 Task: Create List Brand Mission Statement in Board Product Development Best Practices to Workspace Commercial Mortgages. Create List Brand Vision Statement in Board Customer Relationship Management to Workspace Commercial Mortgages. Create List Brand Values in Board Social Media Influencer Contest Strategy and Execution to Workspace Commercial Mortgages
Action: Mouse moved to (82, 333)
Screenshot: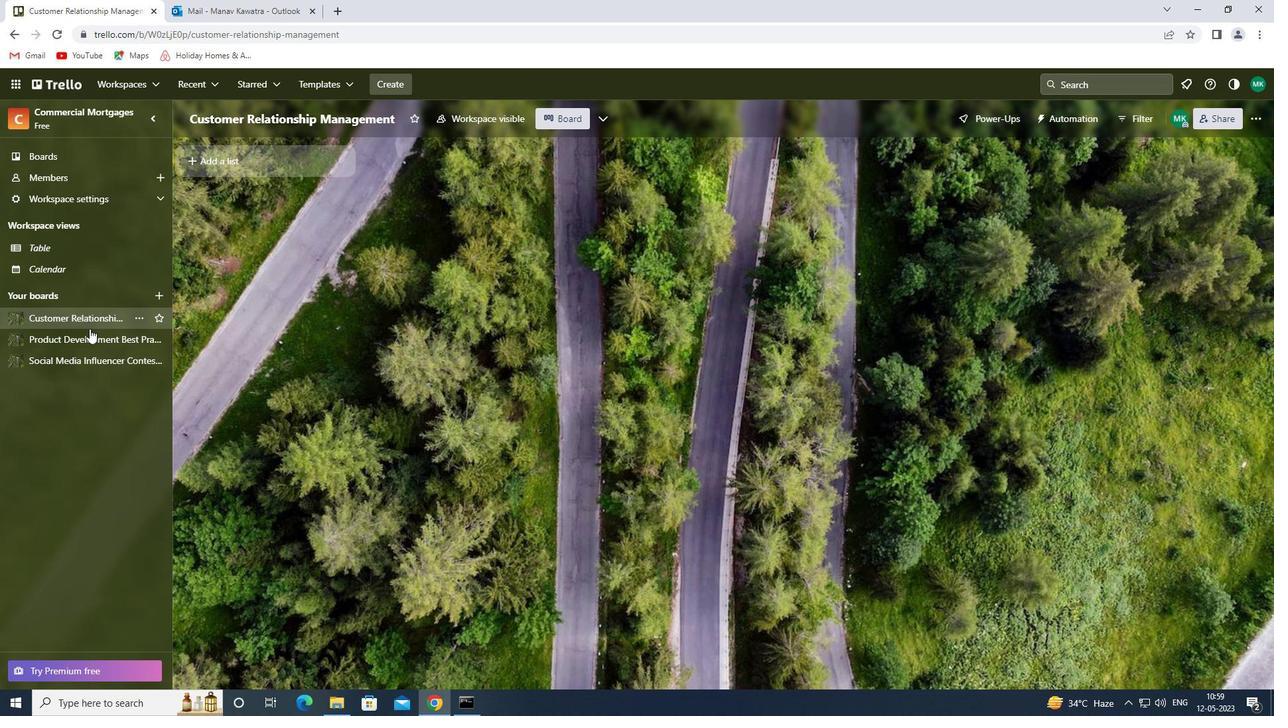 
Action: Mouse pressed left at (82, 333)
Screenshot: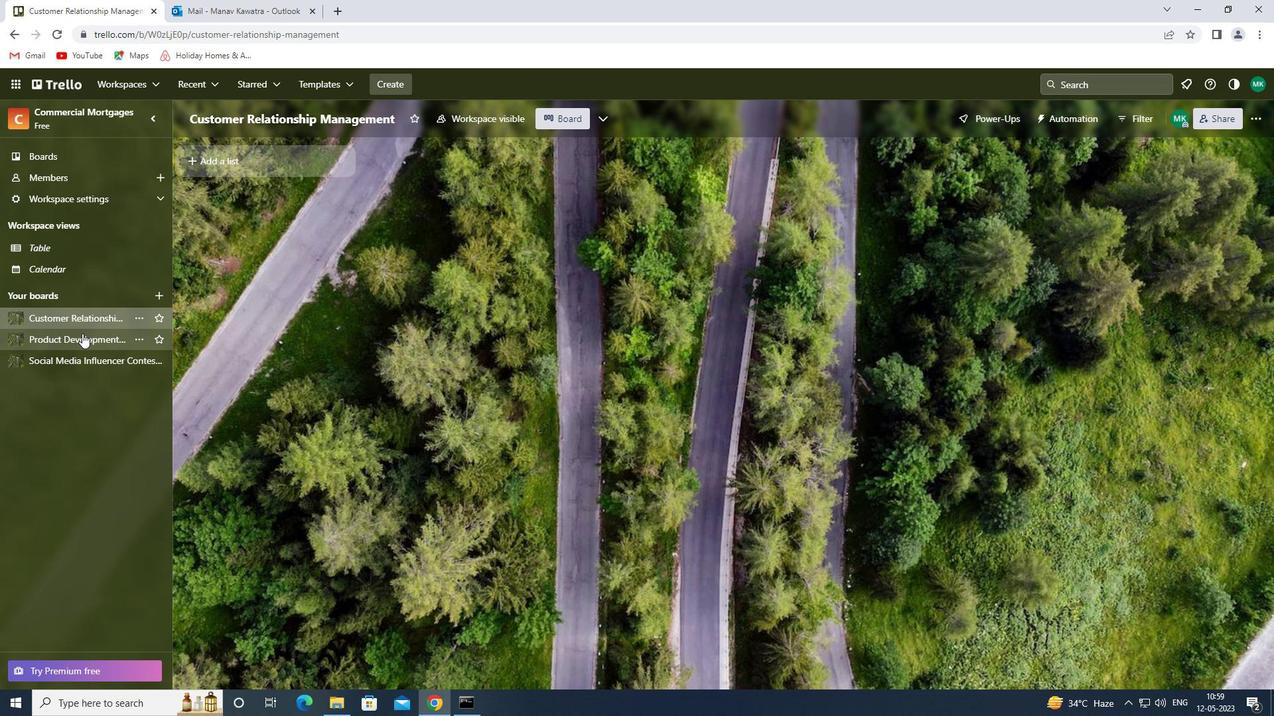 
Action: Mouse moved to (235, 155)
Screenshot: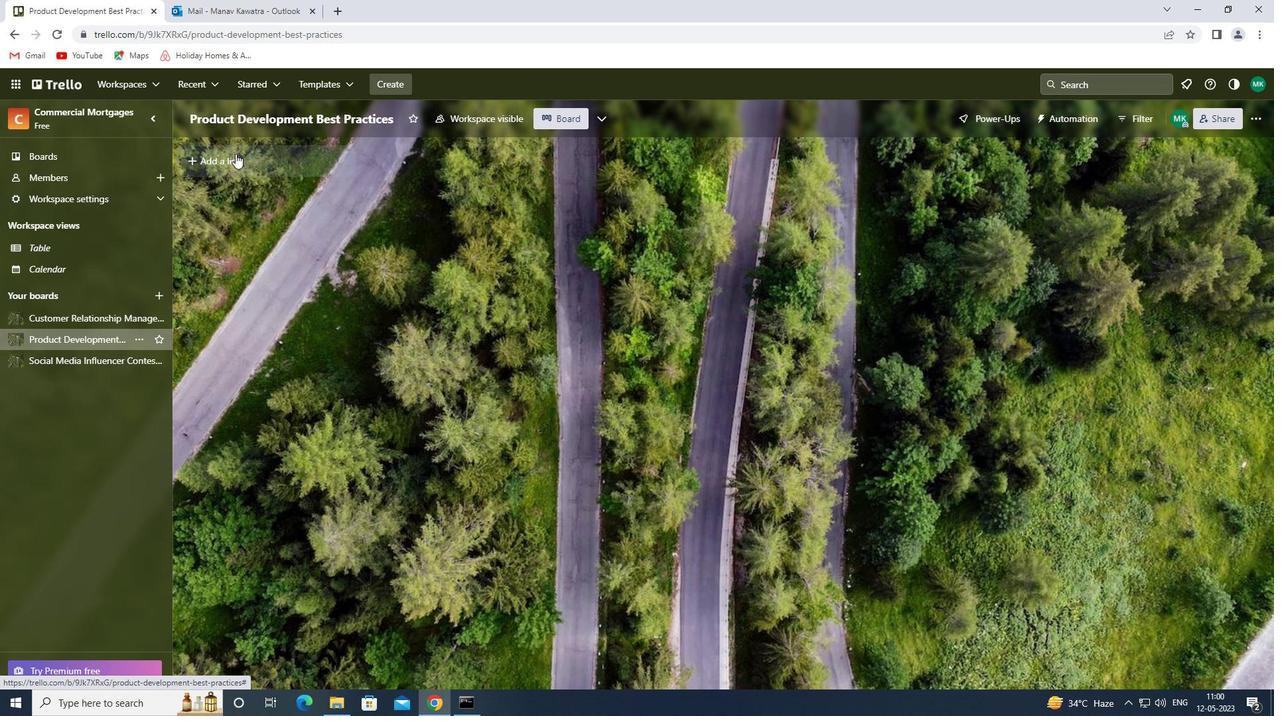 
Action: Mouse pressed left at (235, 155)
Screenshot: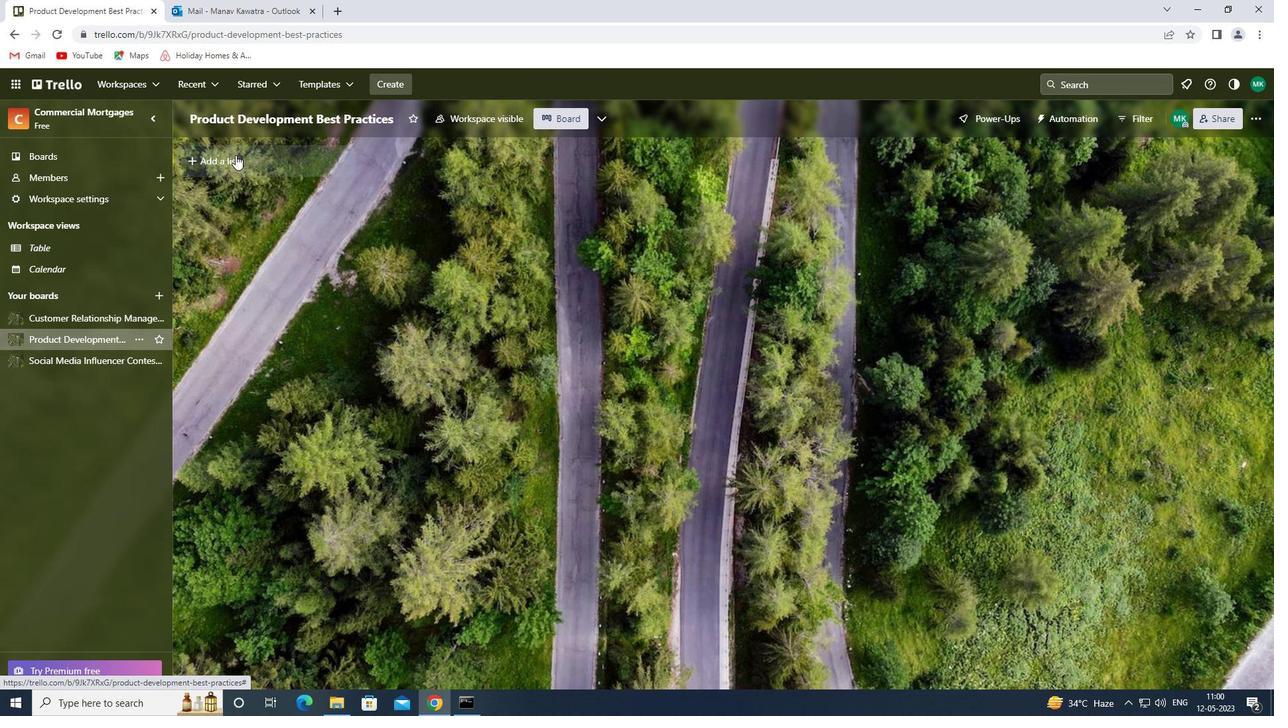 
Action: Mouse moved to (244, 164)
Screenshot: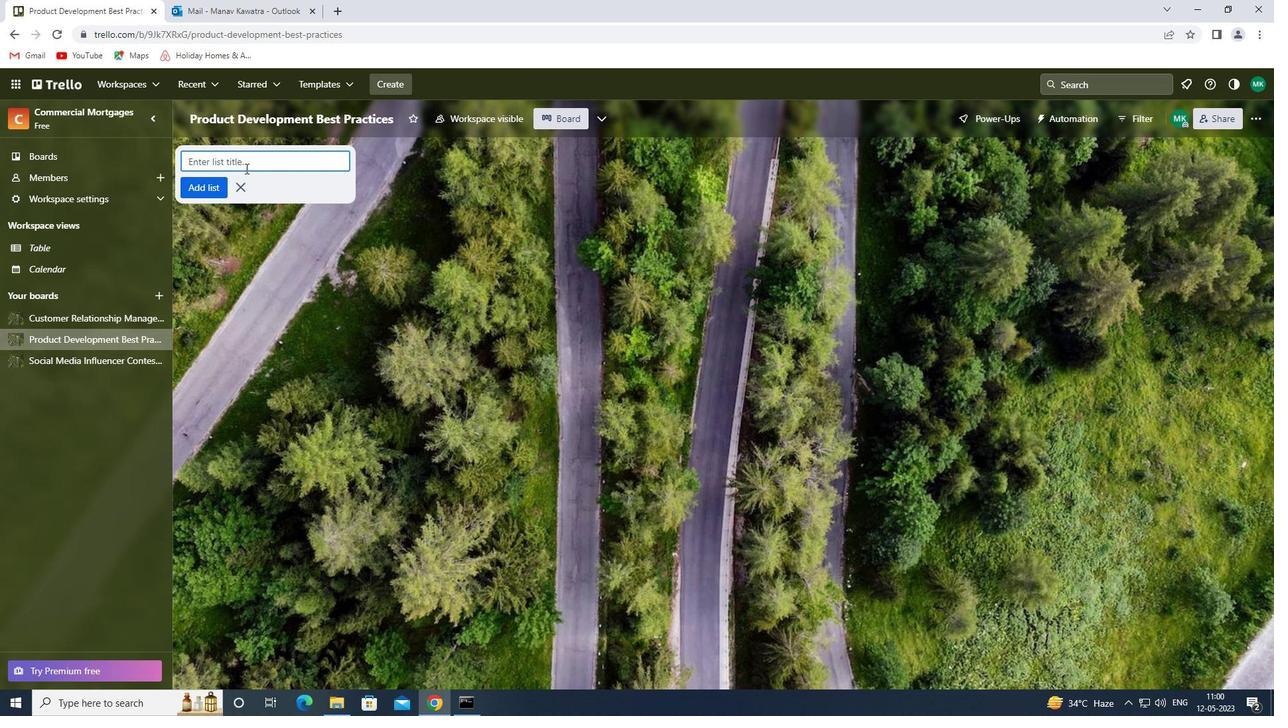 
Action: Mouse pressed left at (244, 164)
Screenshot: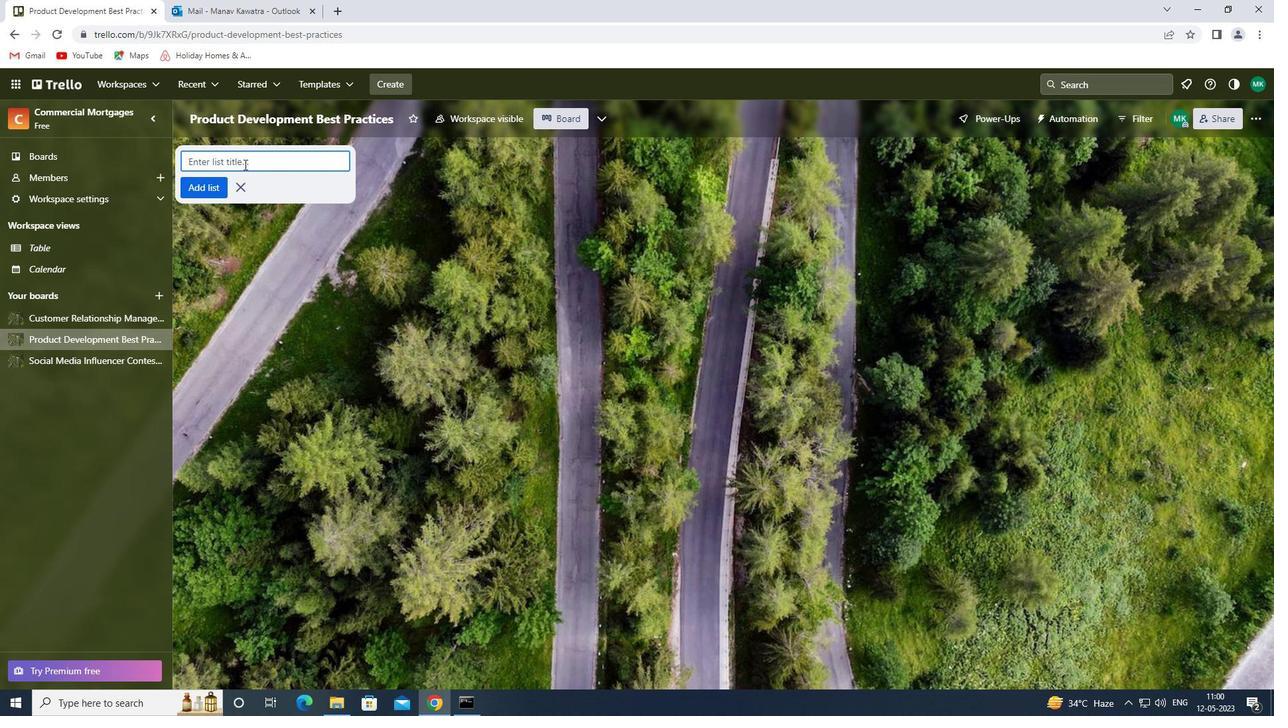 
Action: Key pressed <Key.shift><Key.shift><Key.shift><Key.shift><Key.shift><Key.shift><Key.shift><Key.shift><Key.shift><Key.shift><Key.shift><Key.shift><Key.shift><Key.shift><Key.shift><Key.shift><Key.shift><Key.shift><Key.shift><Key.shift><Key.shift><Key.shift><Key.shift><Key.shift><Key.shift><Key.shift><Key.shift><Key.shift>MISSION<Key.space><Key.shift>STATEMENT<Key.enter>
Screenshot: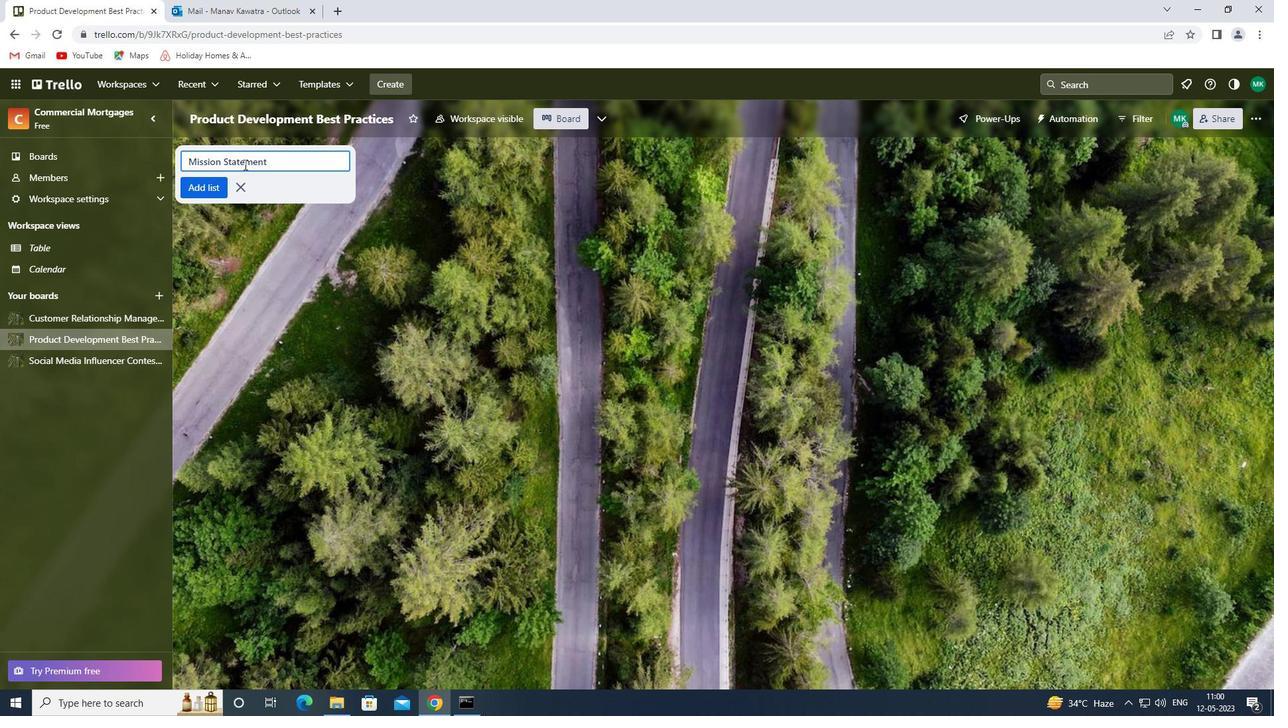 
Action: Mouse moved to (92, 314)
Screenshot: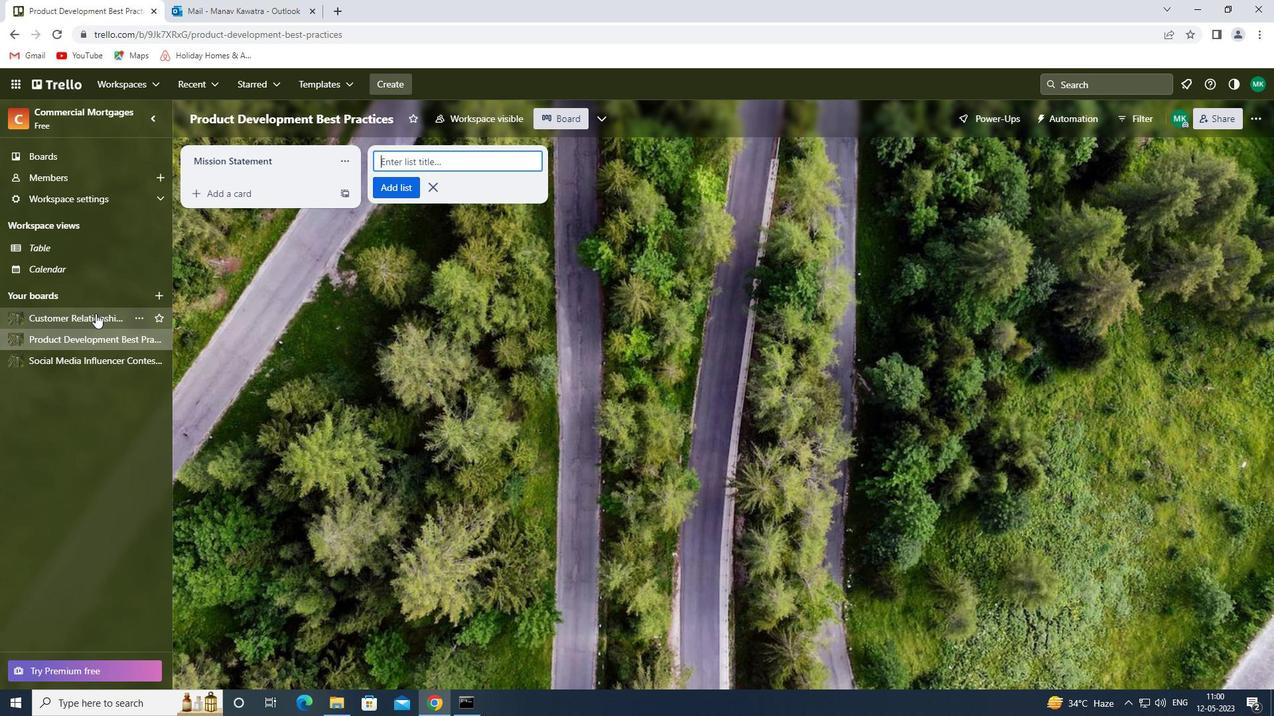 
Action: Mouse pressed left at (92, 314)
Screenshot: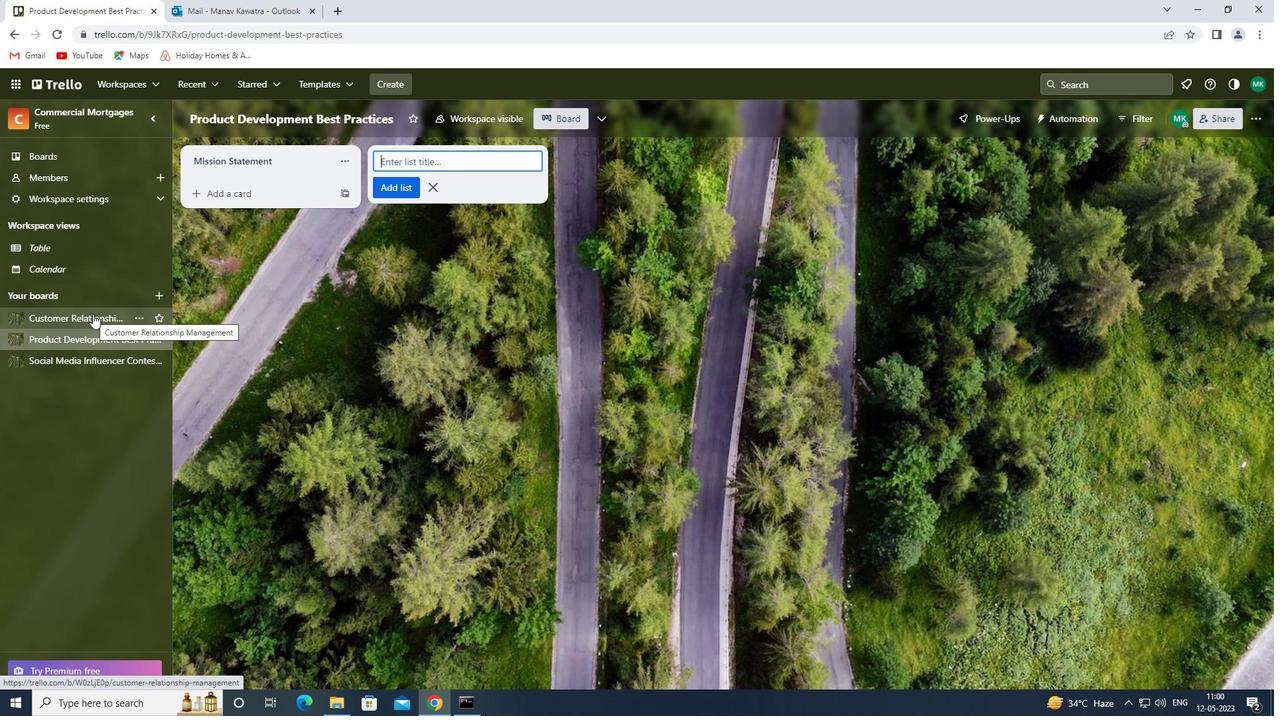 
Action: Mouse moved to (223, 170)
Screenshot: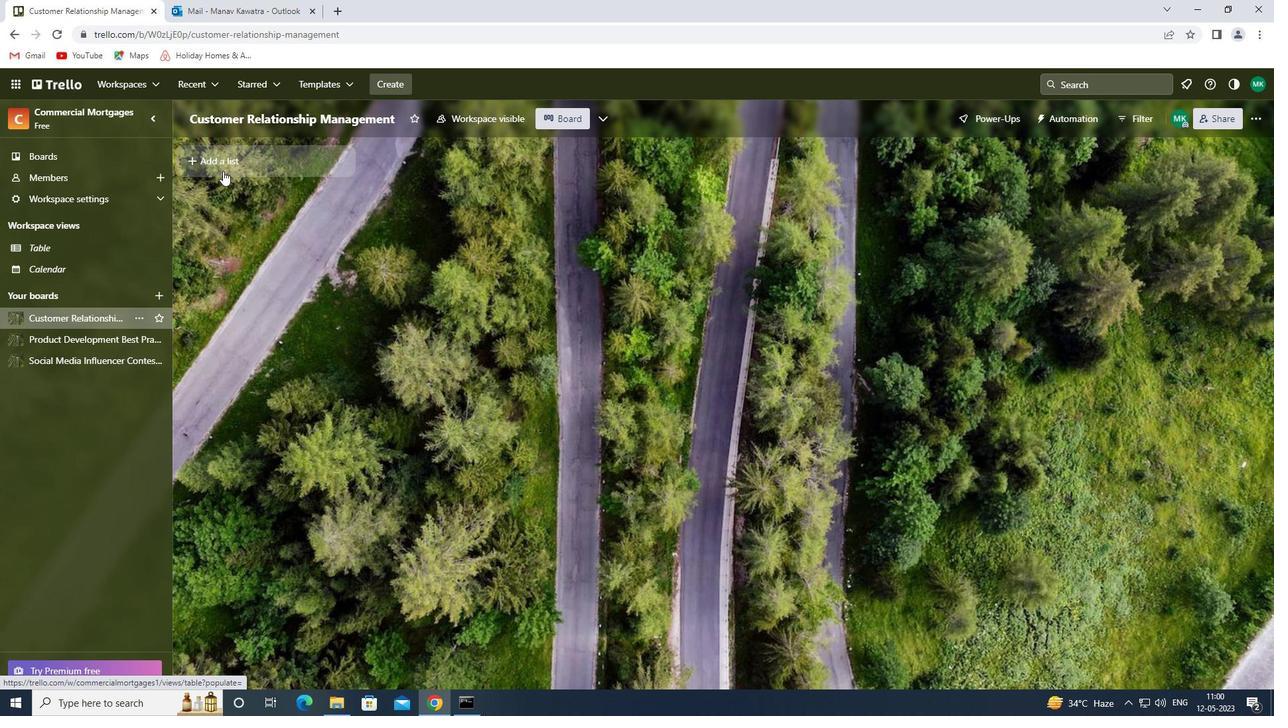 
Action: Mouse pressed left at (223, 170)
Screenshot: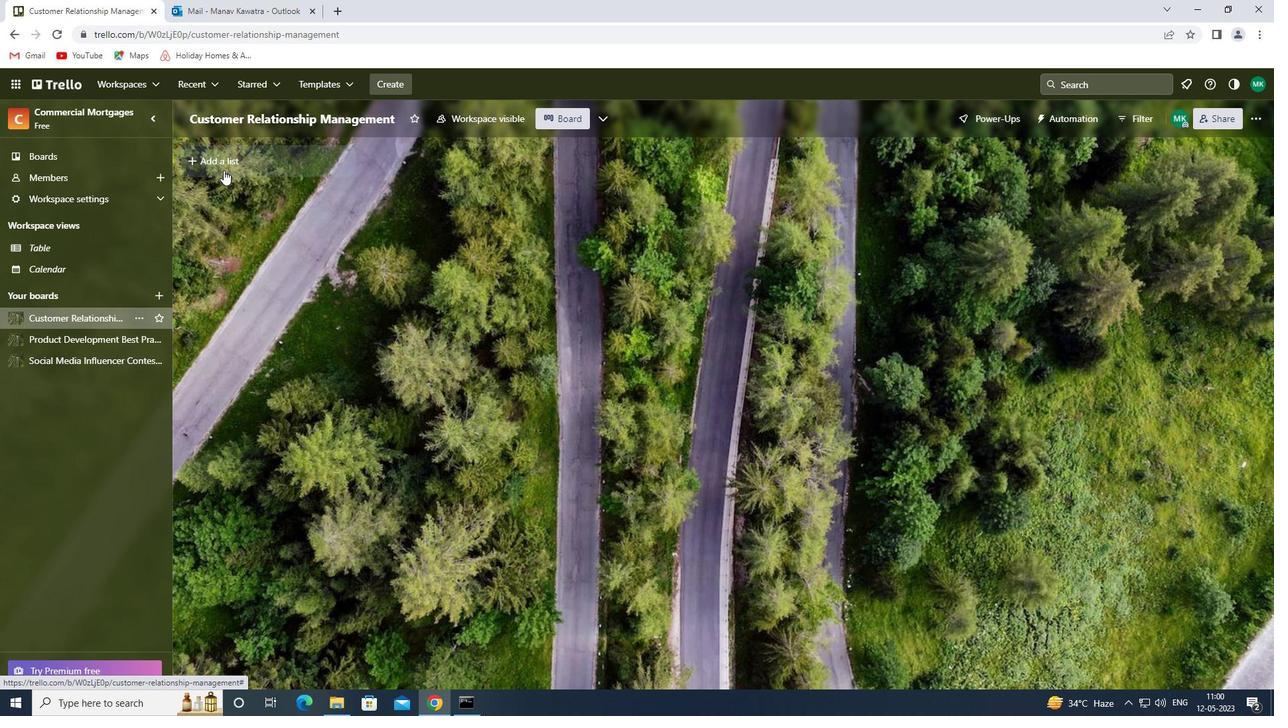 
Action: Mouse moved to (226, 163)
Screenshot: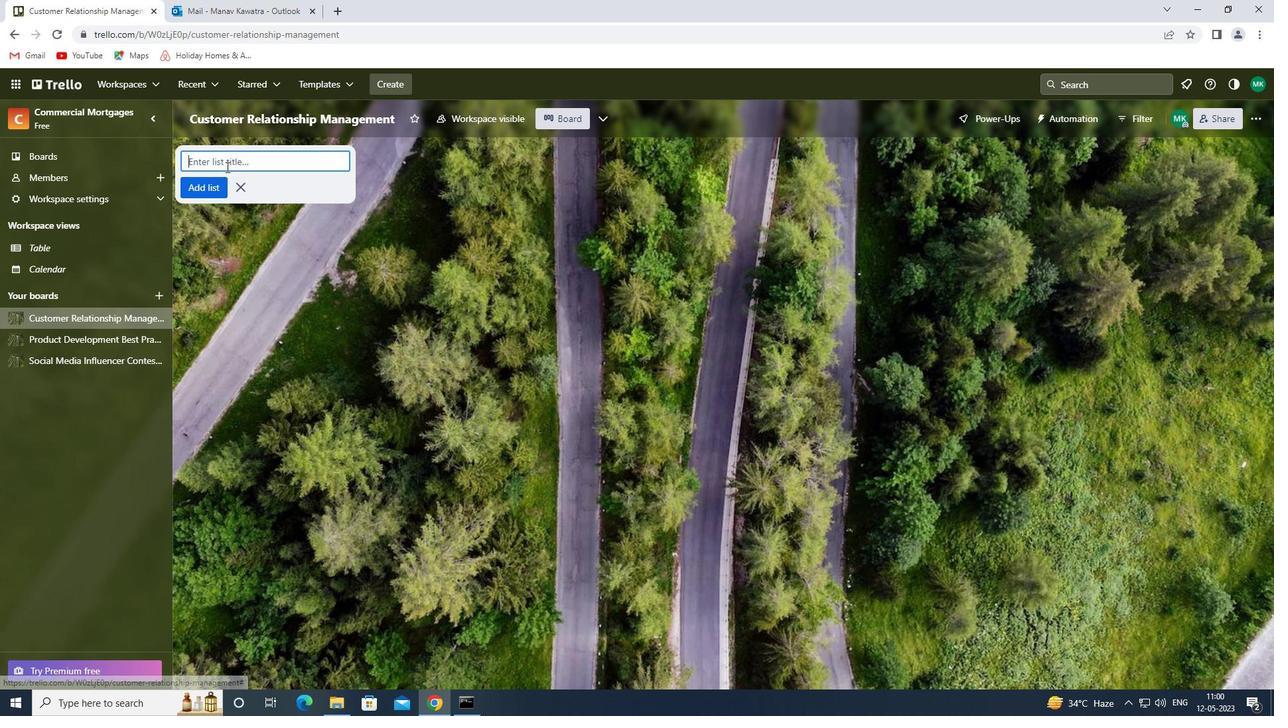 
Action: Mouse pressed left at (226, 163)
Screenshot: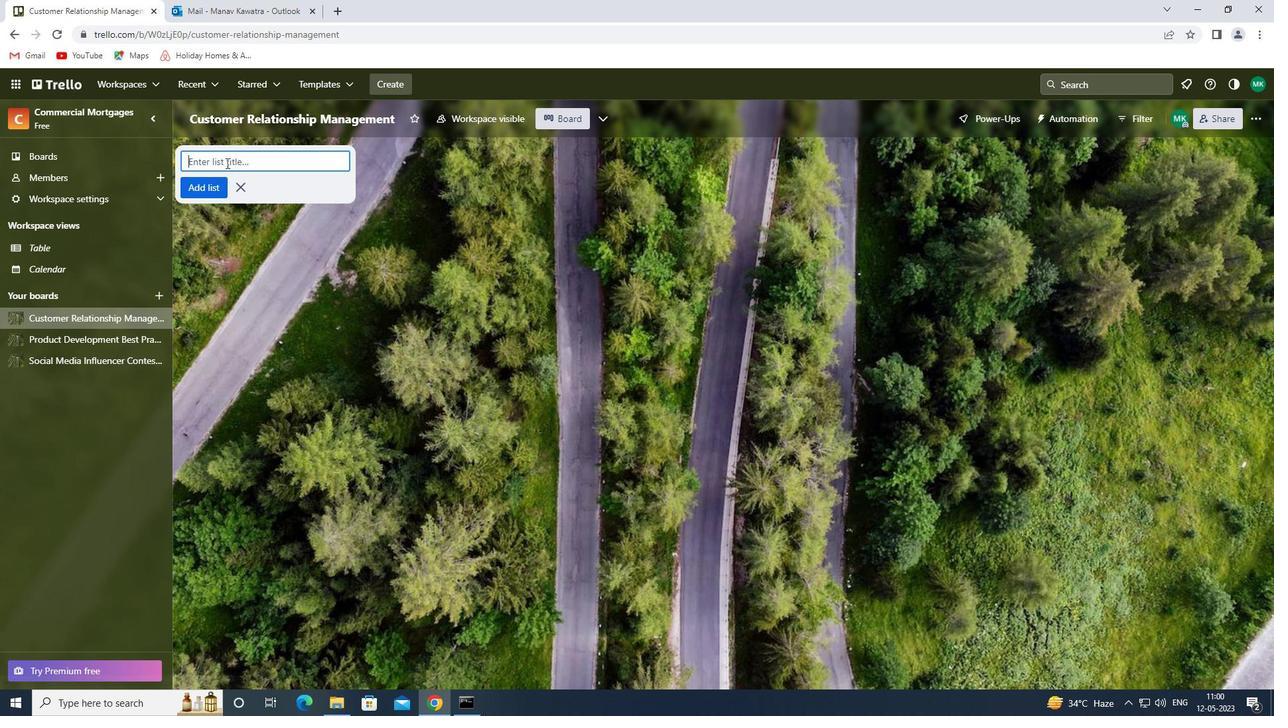
Action: Key pressed <Key.shift><Key.shift><Key.shift><Key.shift>VISION<Key.space><Key.shift>STATEMENT<Key.enter>
Screenshot: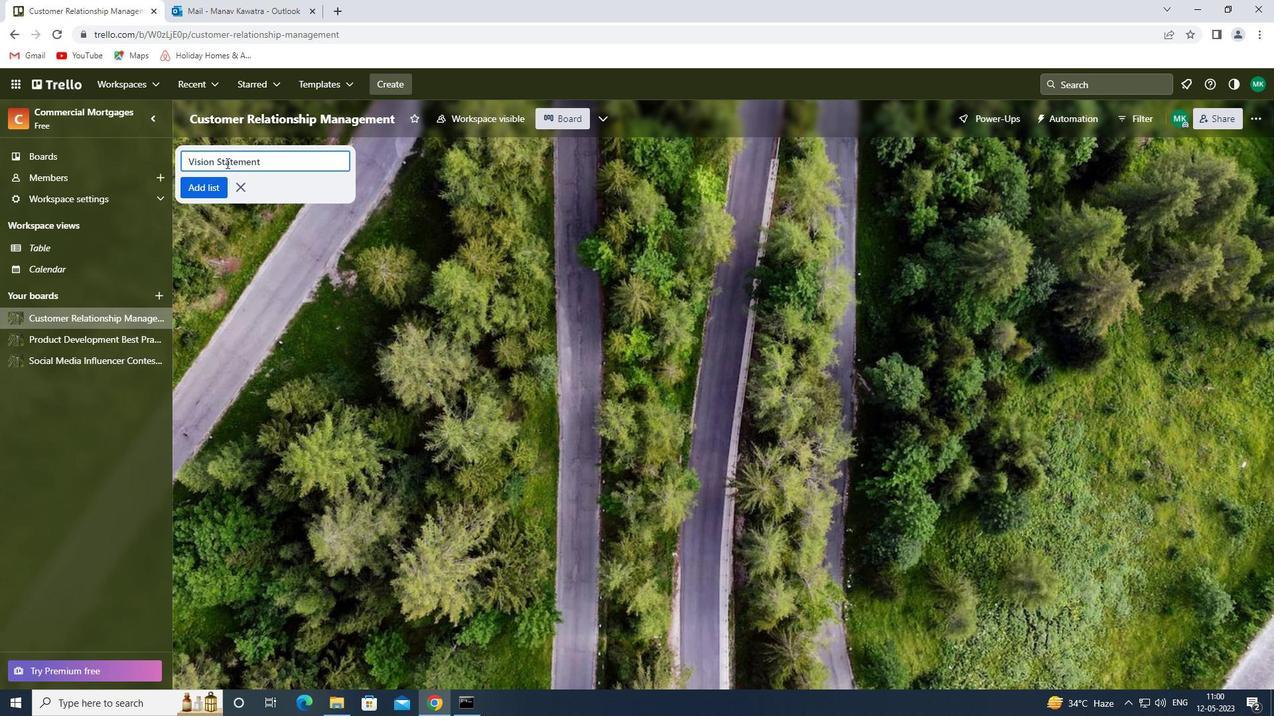 
Action: Mouse moved to (71, 361)
Screenshot: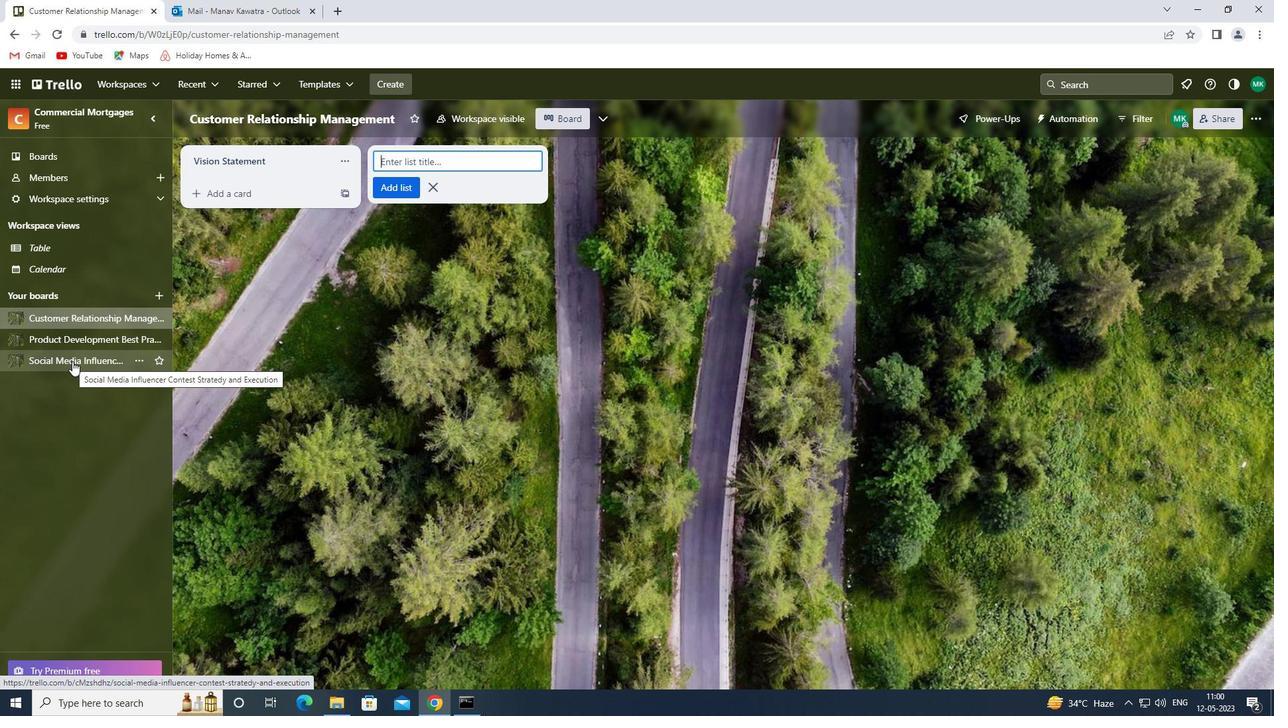 
Action: Mouse pressed left at (71, 361)
Screenshot: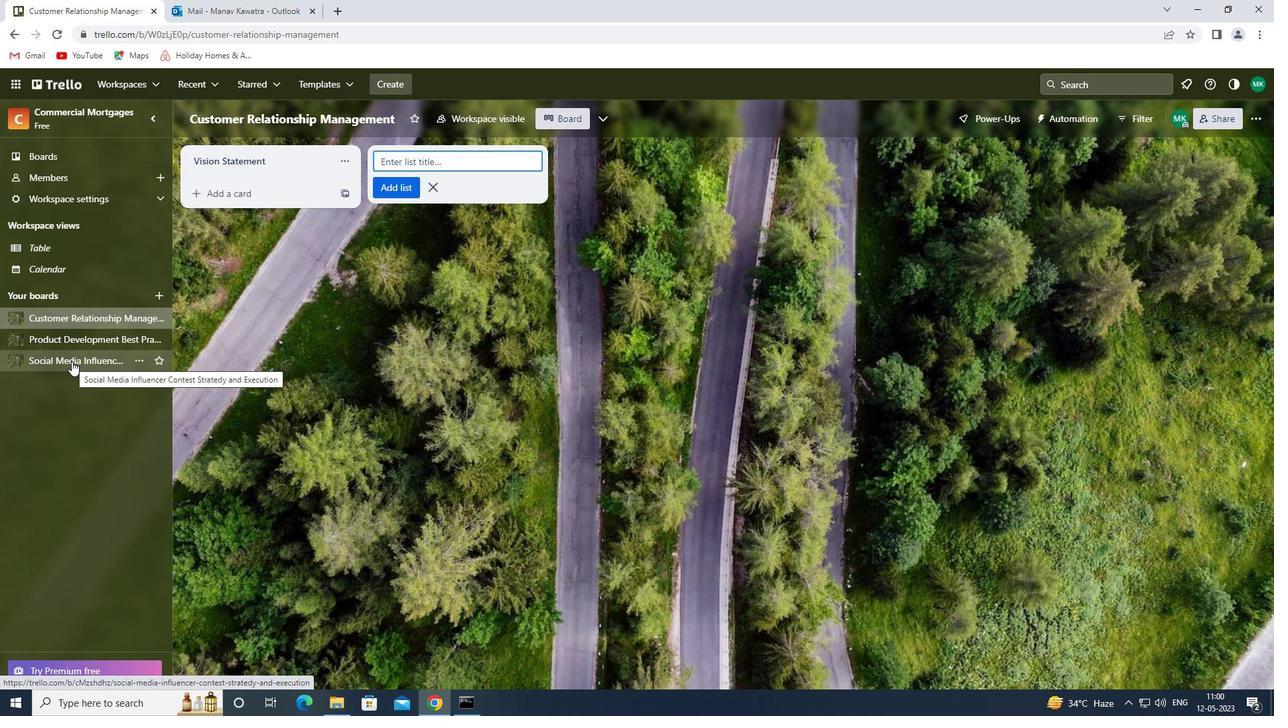 
Action: Mouse moved to (228, 159)
Screenshot: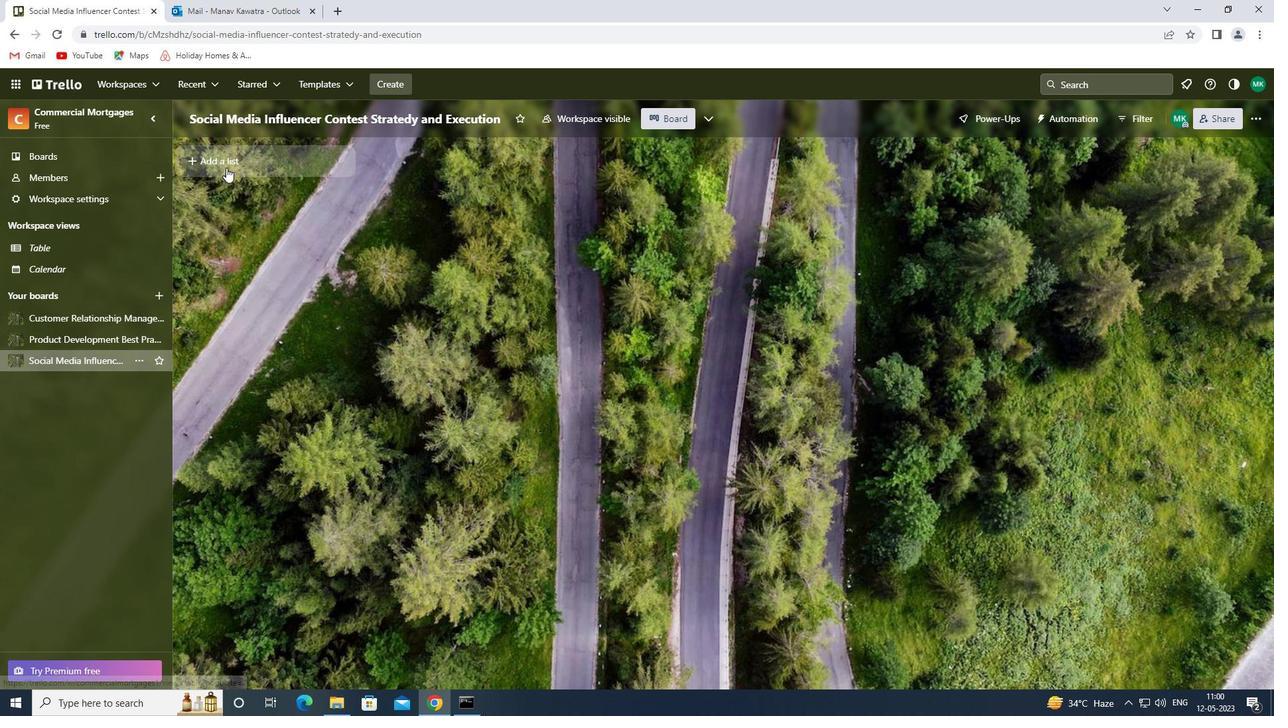
Action: Mouse pressed left at (228, 159)
Screenshot: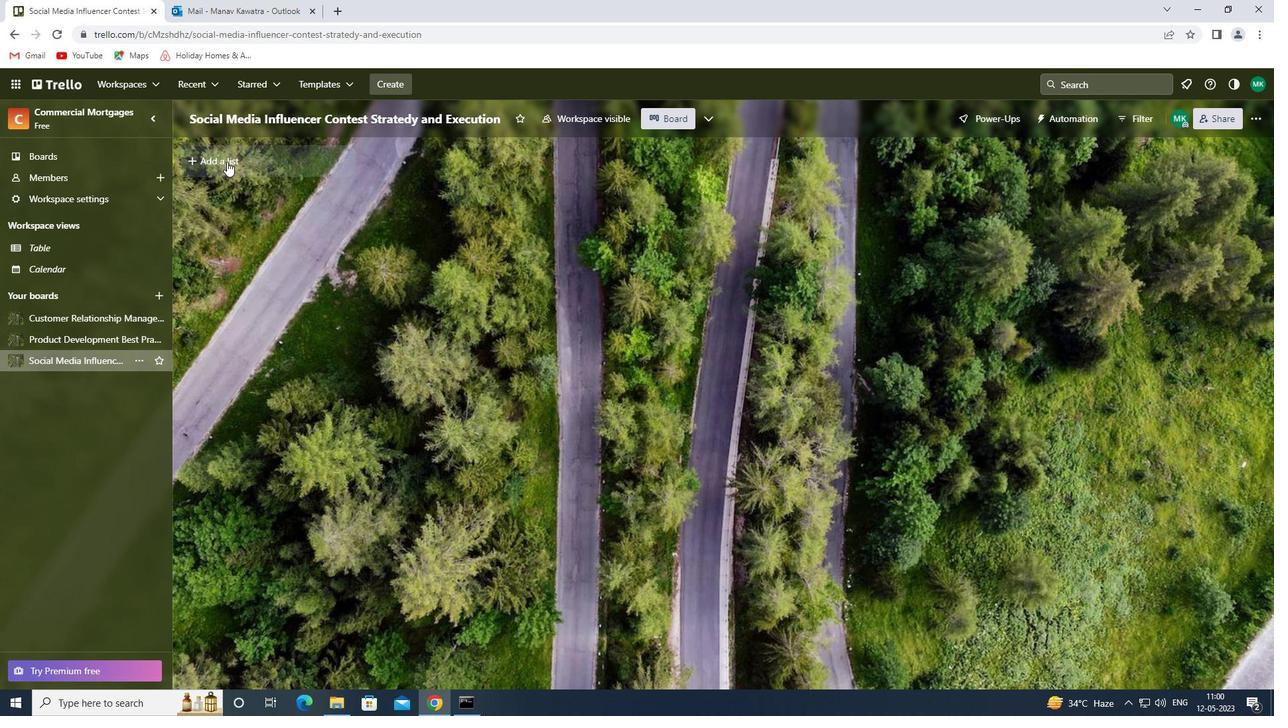 
Action: Mouse pressed left at (228, 159)
Screenshot: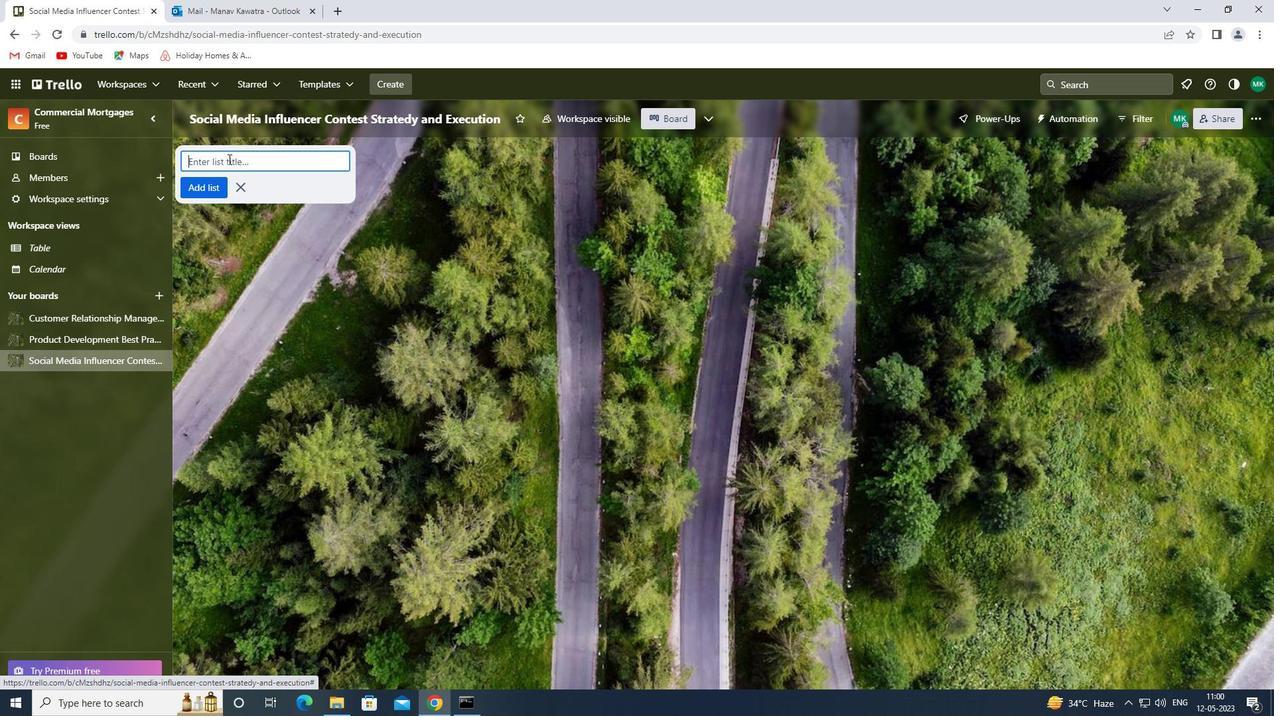
Action: Key pressed <Key.shift>VALUES<Key.enter>
Screenshot: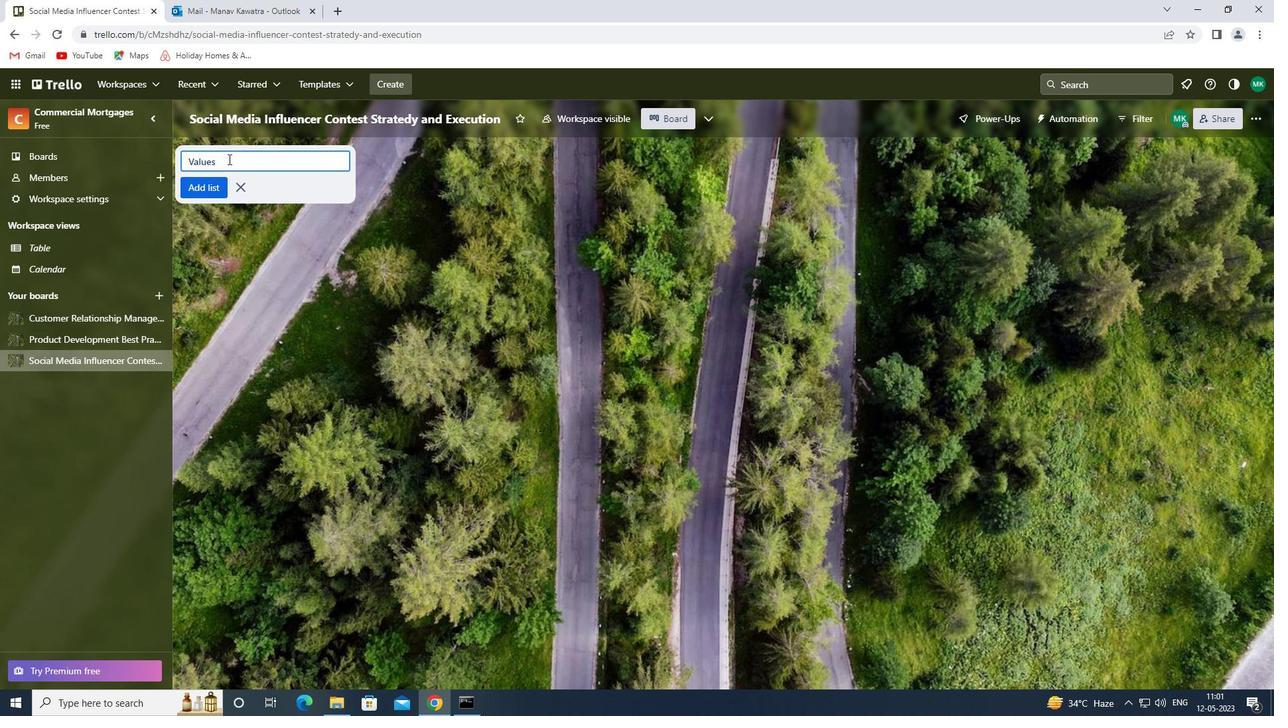 
